 Task: Learn more about a business.
Action: Mouse moved to (645, 70)
Screenshot: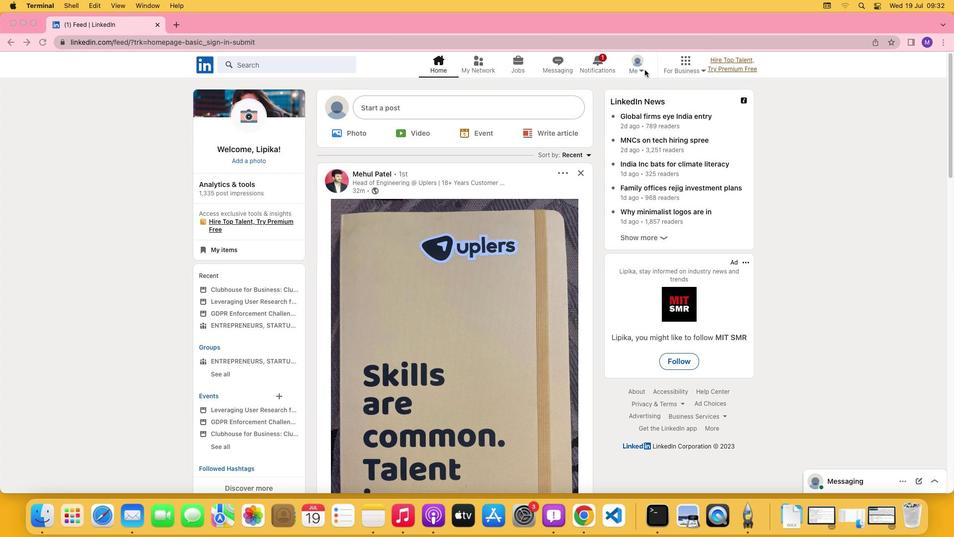 
Action: Mouse pressed left at (645, 70)
Screenshot: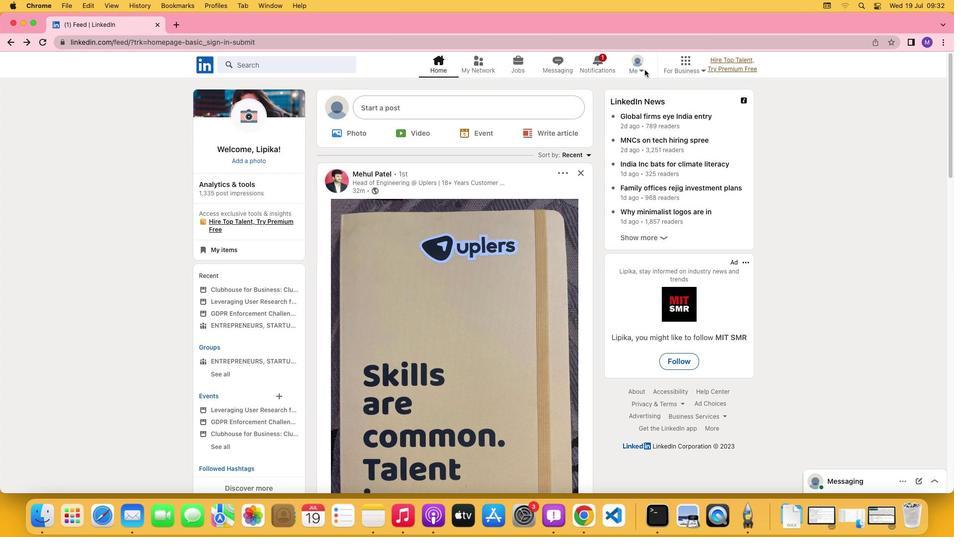 
Action: Mouse moved to (642, 71)
Screenshot: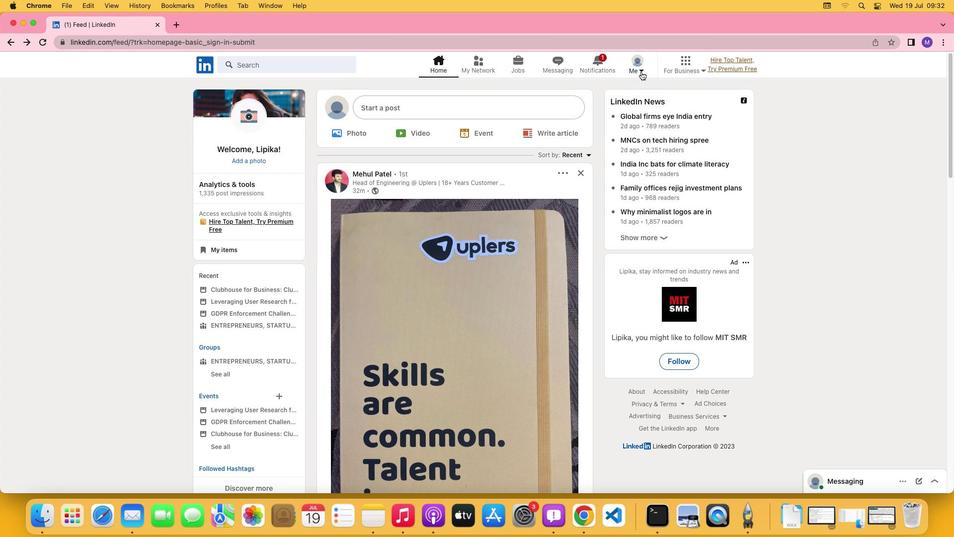 
Action: Mouse pressed left at (642, 71)
Screenshot: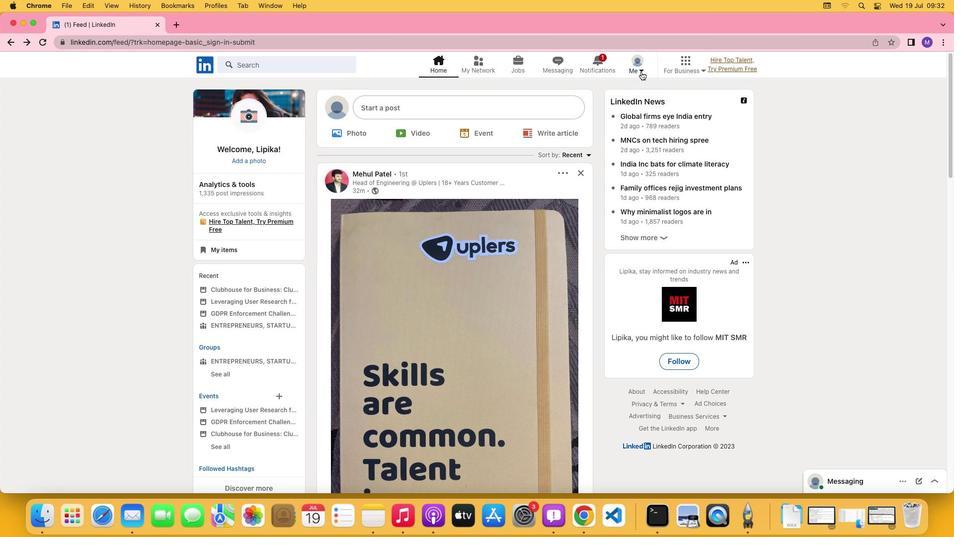 
Action: Mouse moved to (555, 171)
Screenshot: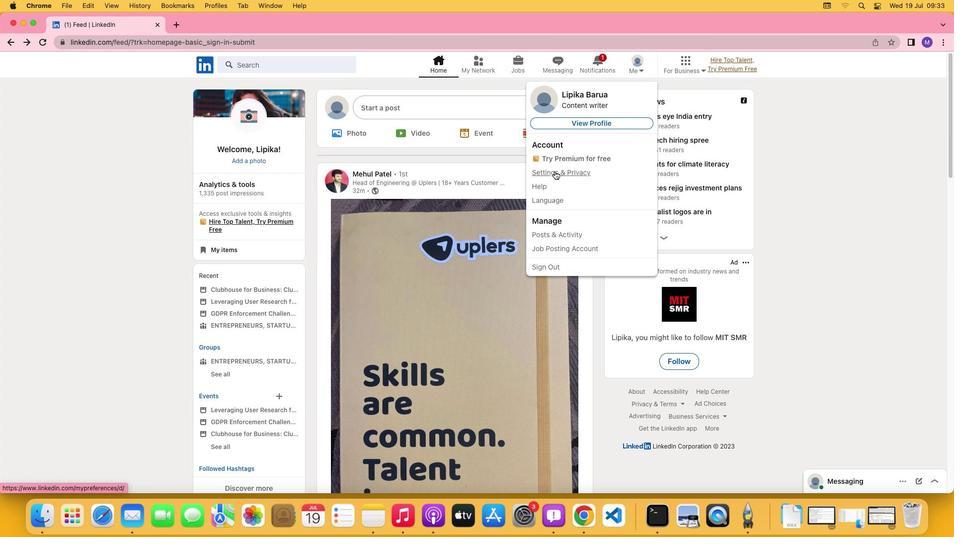 
Action: Mouse pressed left at (555, 171)
Screenshot: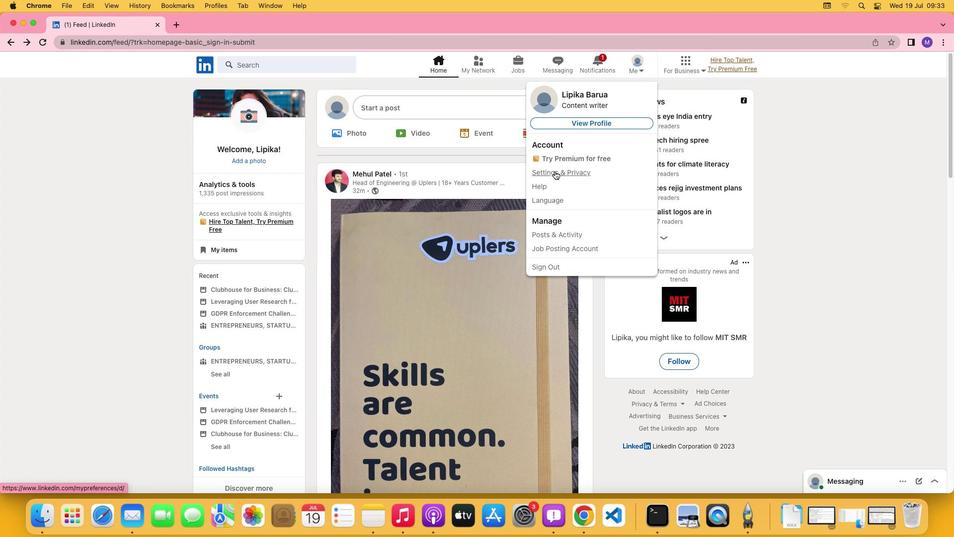 
Action: Mouse moved to (430, 322)
Screenshot: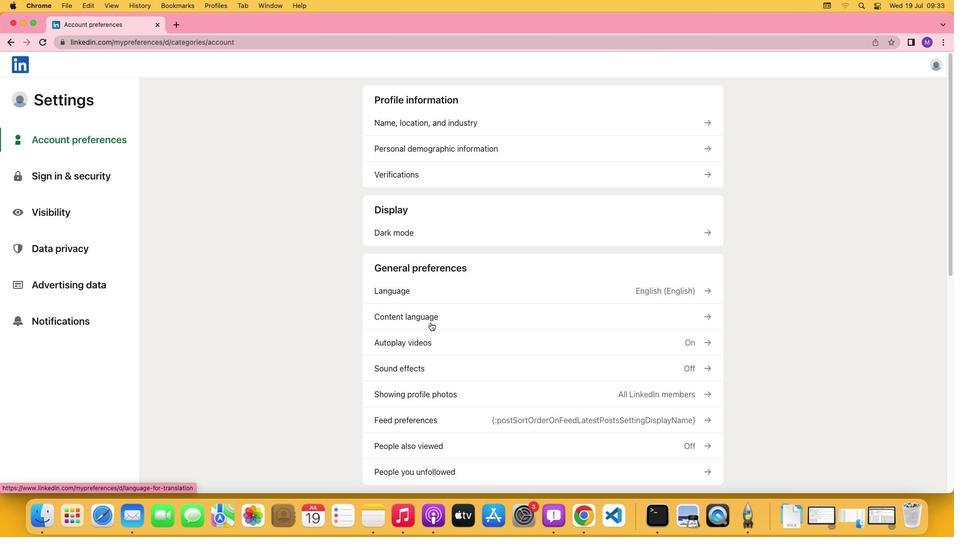 
Action: Mouse scrolled (430, 322) with delta (0, 0)
Screenshot: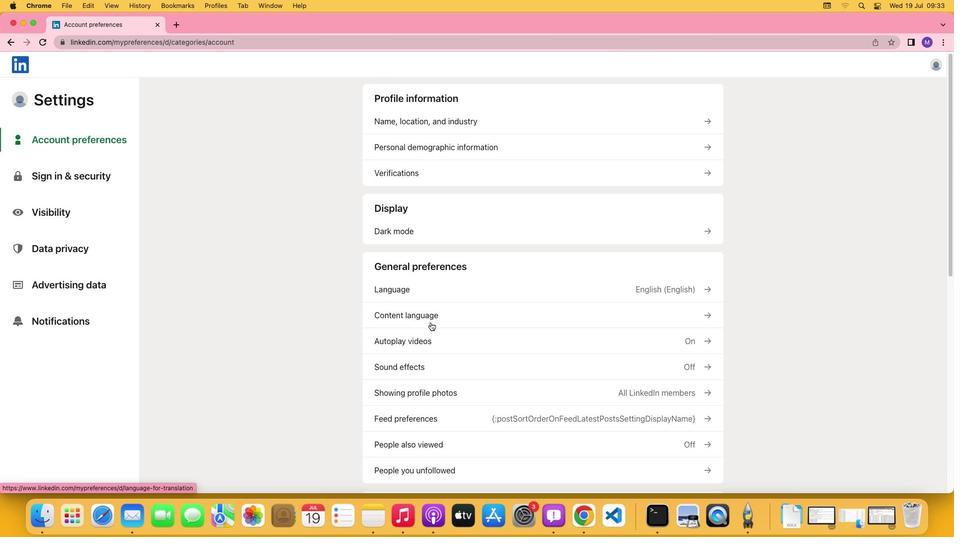 
Action: Mouse scrolled (430, 322) with delta (0, 0)
Screenshot: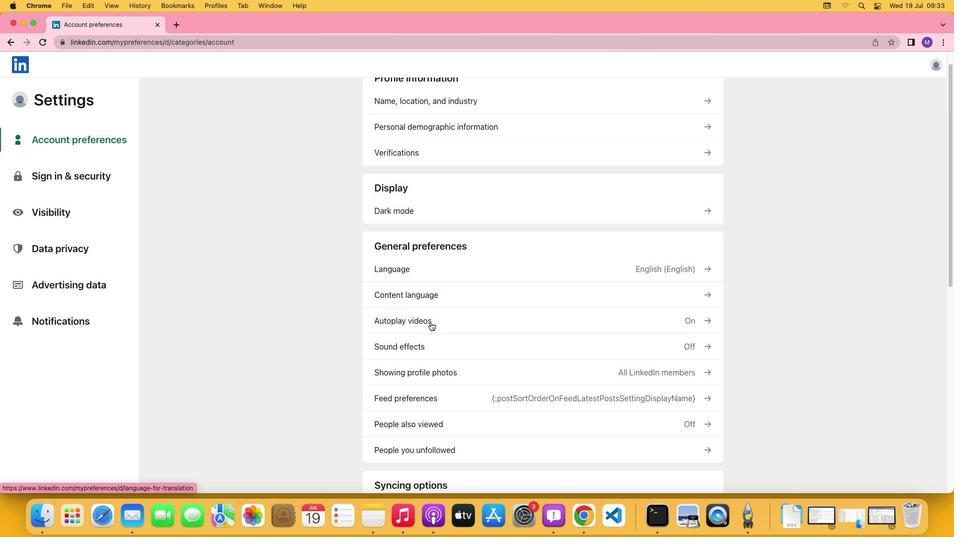 
Action: Mouse scrolled (430, 322) with delta (0, -1)
Screenshot: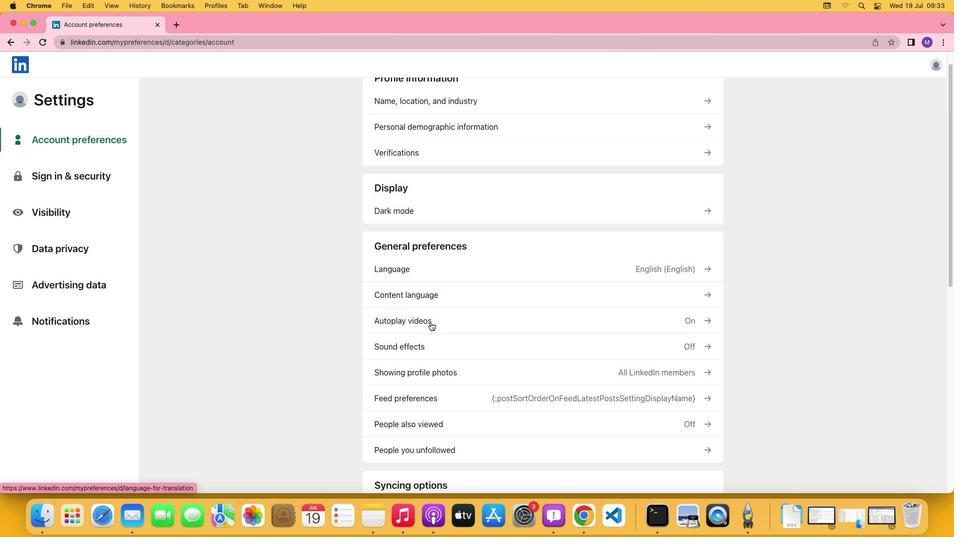 
Action: Mouse scrolled (430, 322) with delta (0, -2)
Screenshot: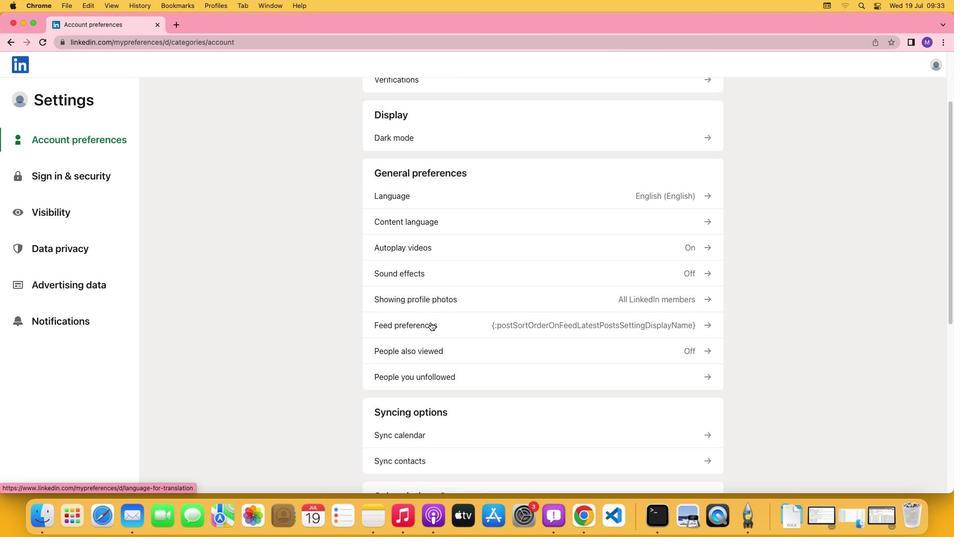 
Action: Mouse moved to (396, 404)
Screenshot: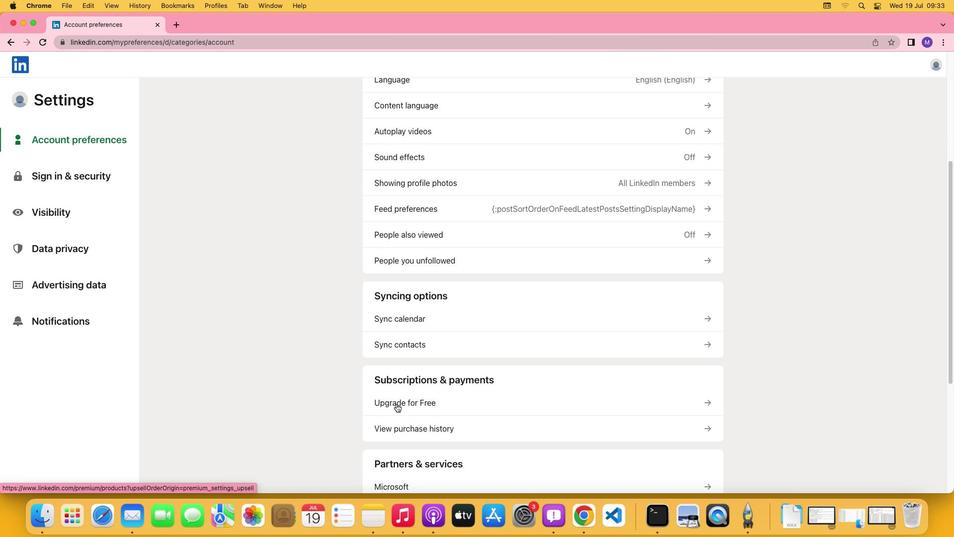
Action: Mouse pressed left at (396, 404)
Screenshot: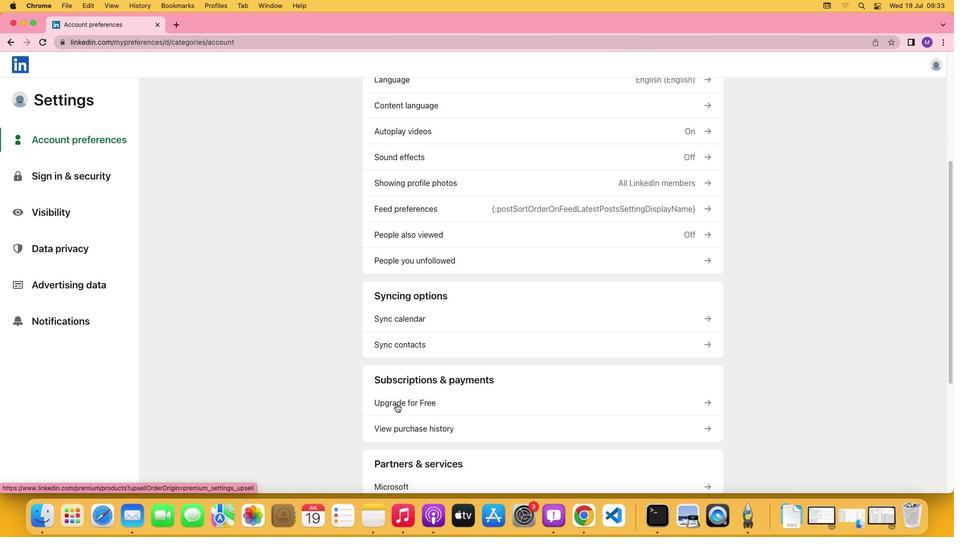 
Action: Mouse moved to (358, 255)
Screenshot: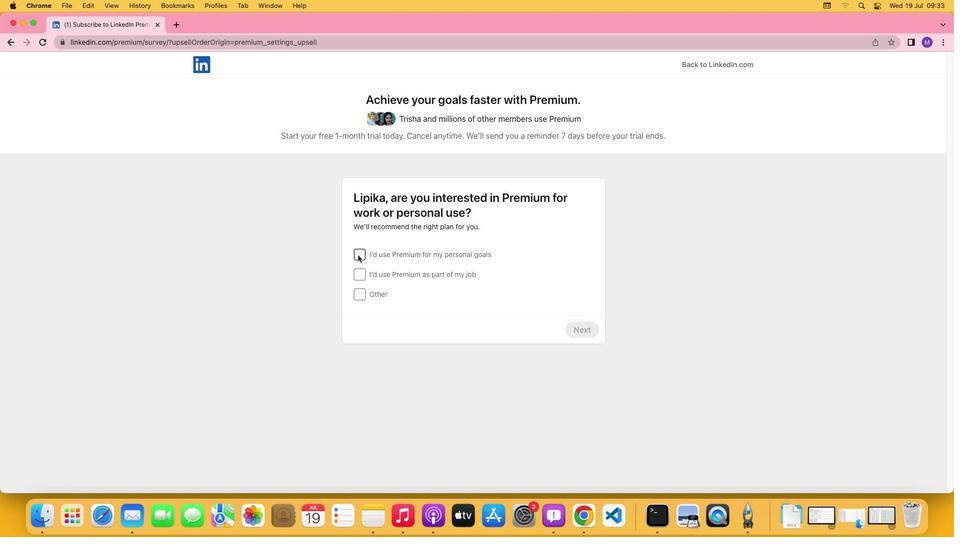 
Action: Mouse pressed left at (358, 255)
Screenshot: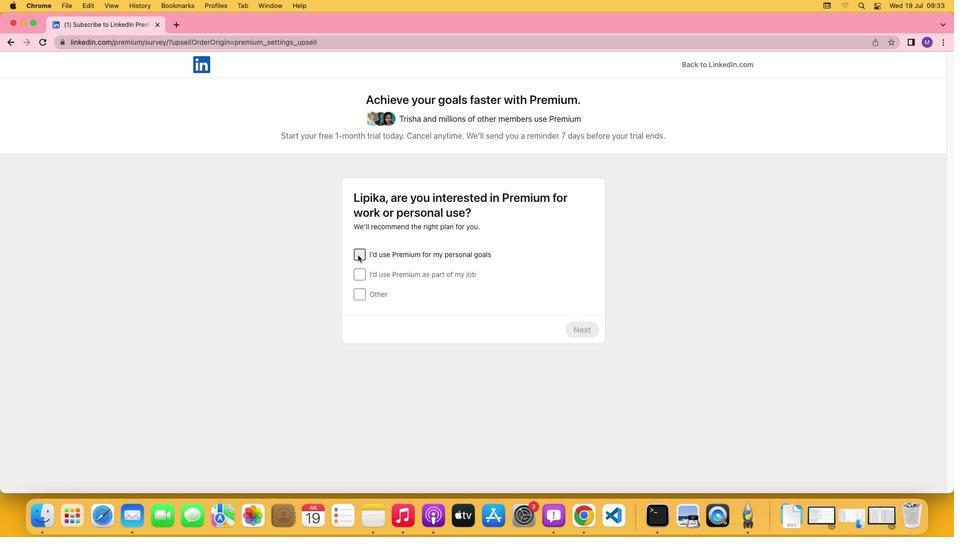 
Action: Mouse moved to (578, 332)
Screenshot: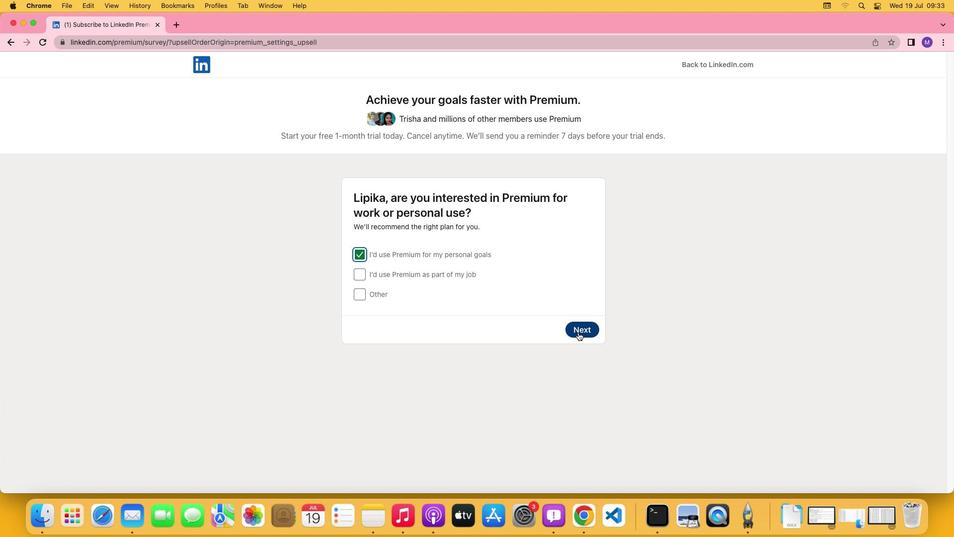 
Action: Mouse pressed left at (578, 332)
Screenshot: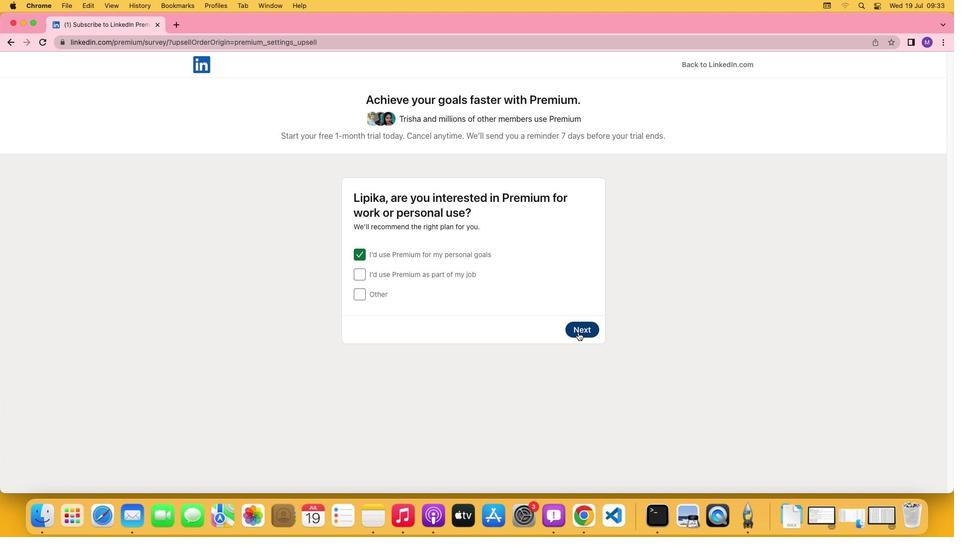 
Action: Mouse moved to (592, 377)
Screenshot: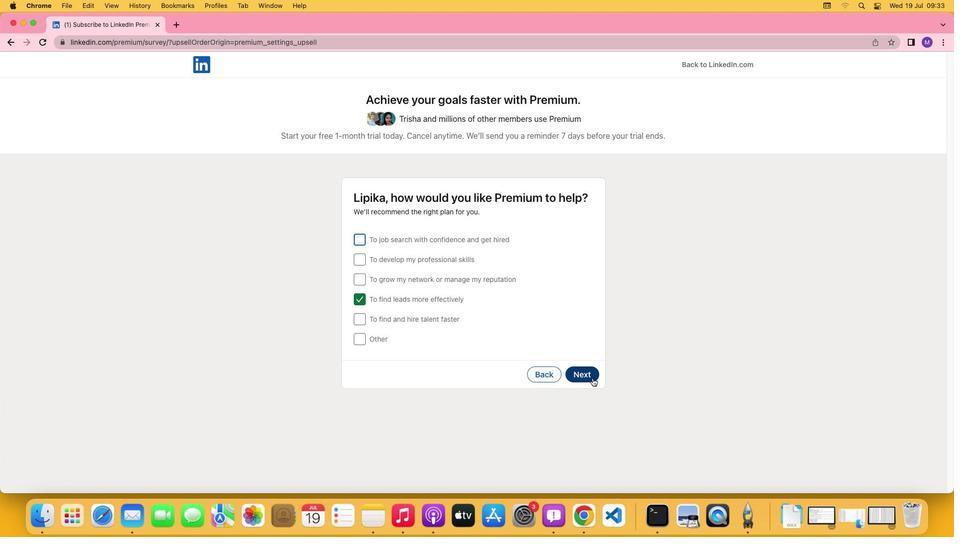
Action: Mouse pressed left at (592, 377)
Screenshot: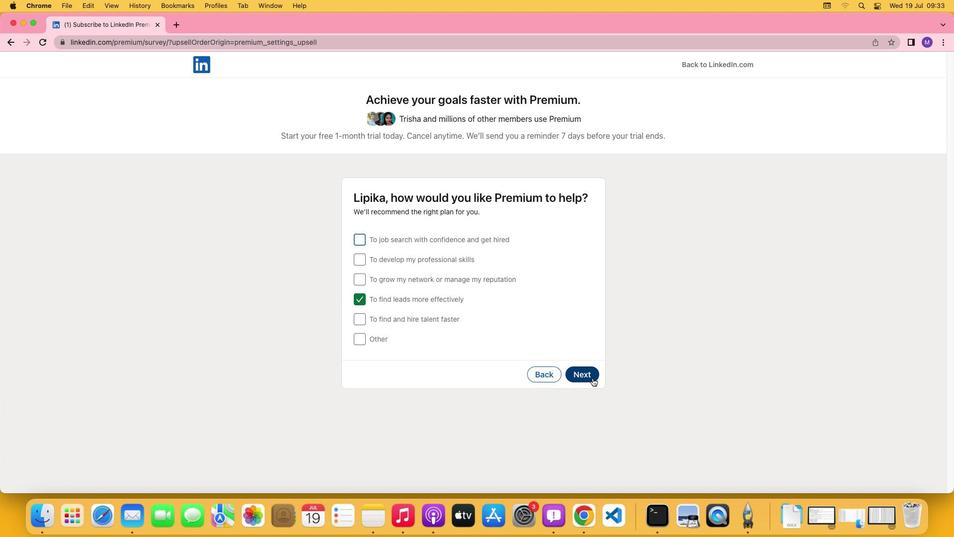 
Action: Mouse moved to (362, 258)
Screenshot: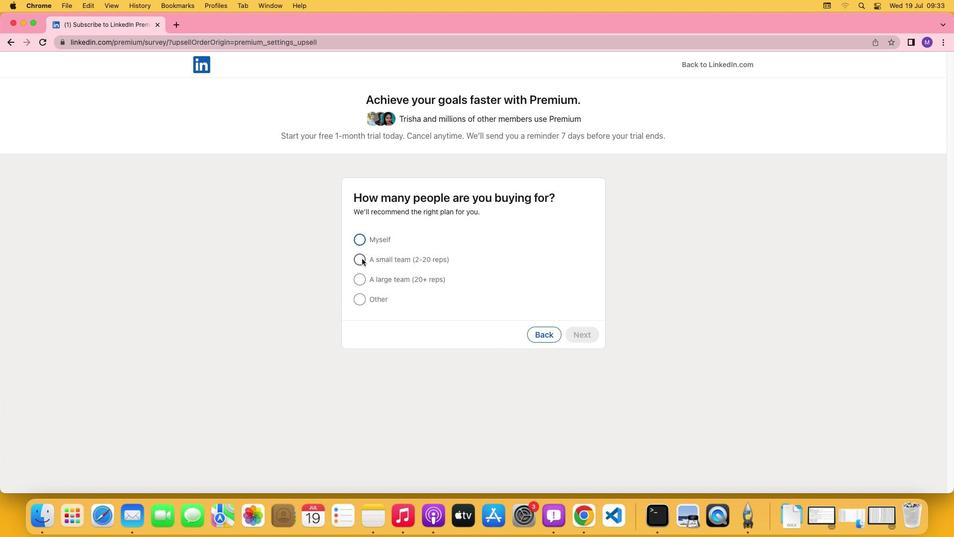 
Action: Mouse pressed left at (362, 258)
Screenshot: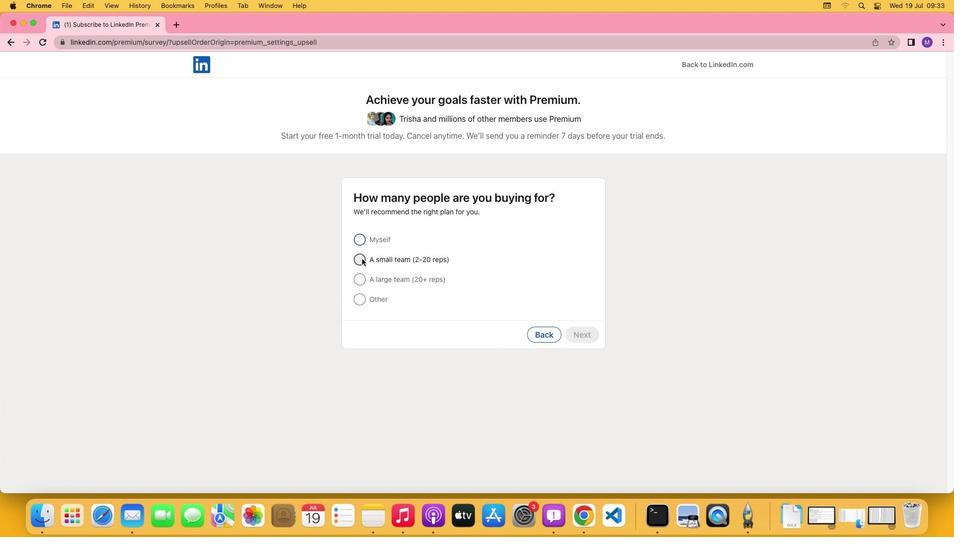 
Action: Mouse moved to (577, 334)
Screenshot: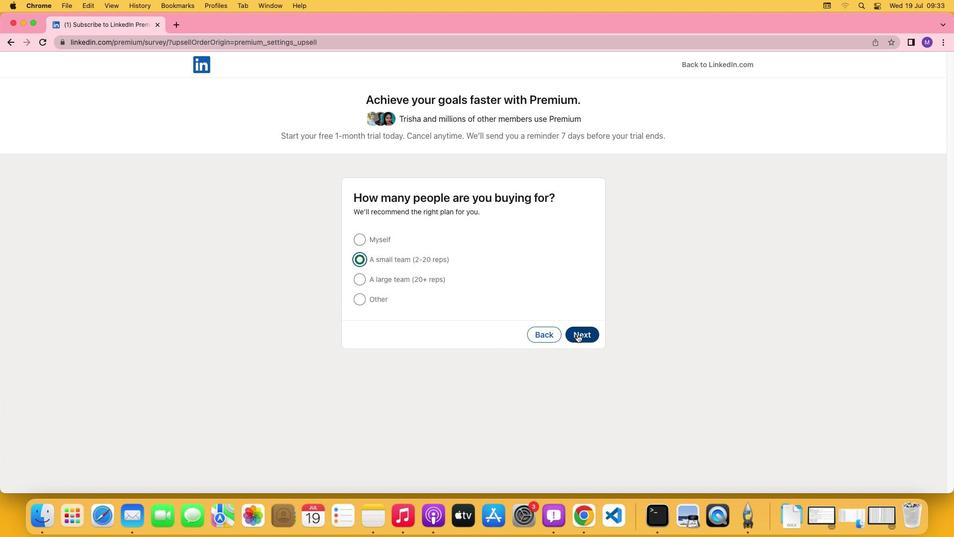 
Action: Mouse pressed left at (577, 334)
Screenshot: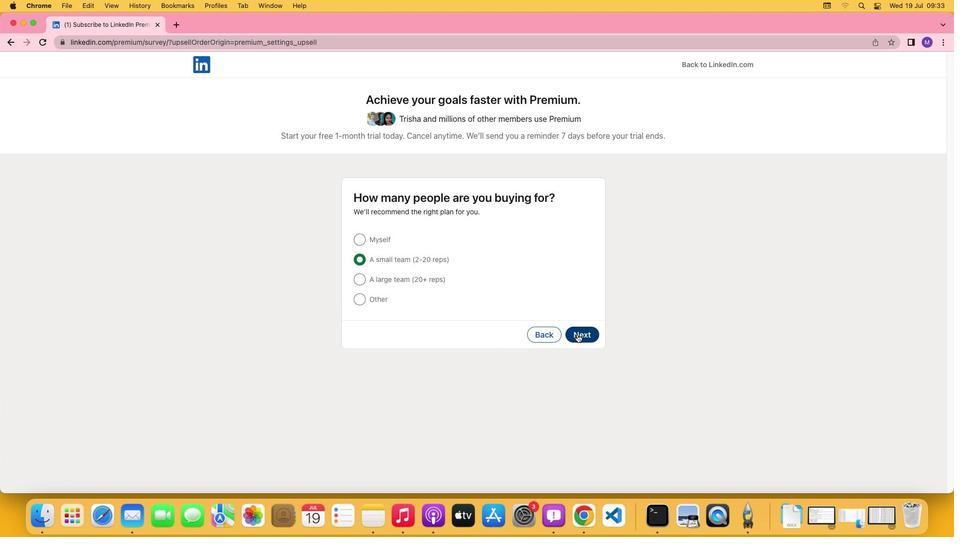 
Action: Mouse moved to (217, 456)
Screenshot: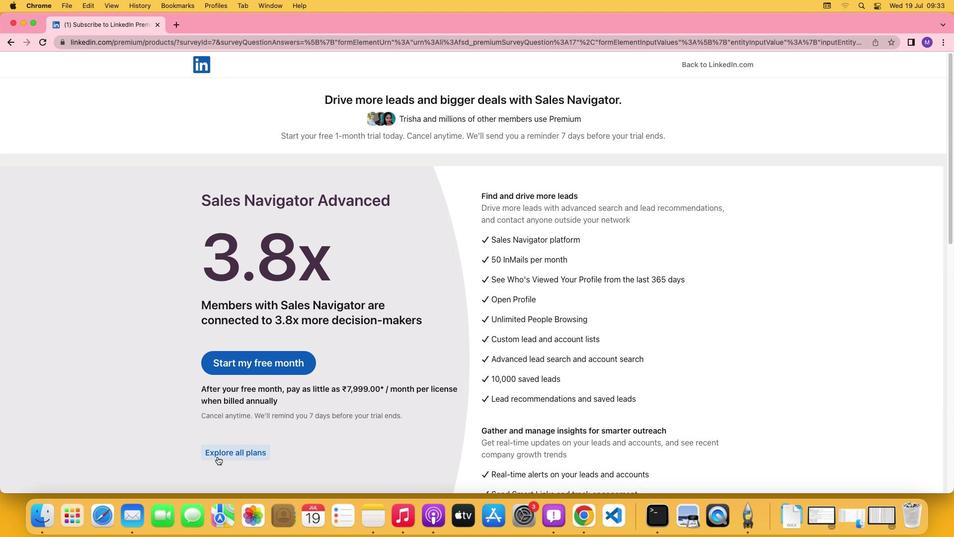 
Action: Mouse pressed left at (217, 456)
Screenshot: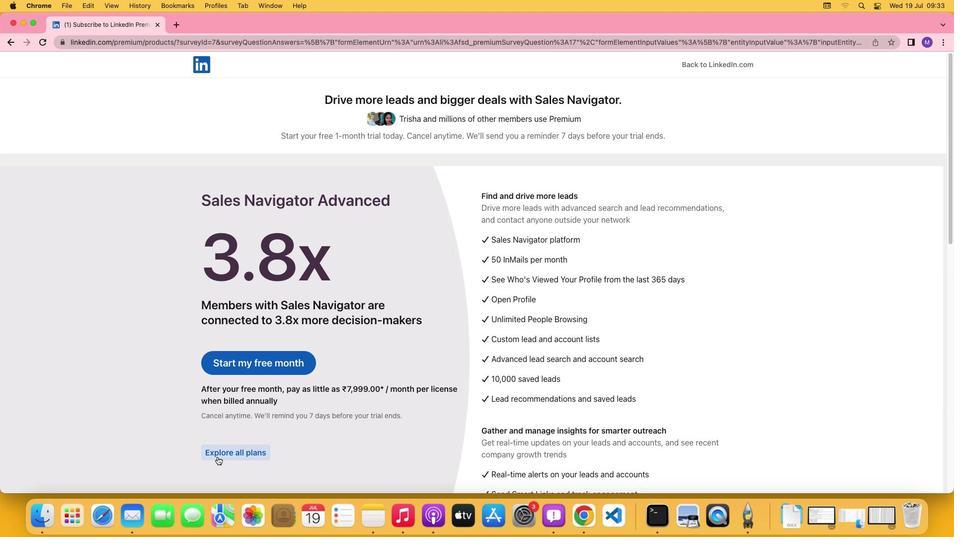 
Action: Mouse moved to (385, 397)
Screenshot: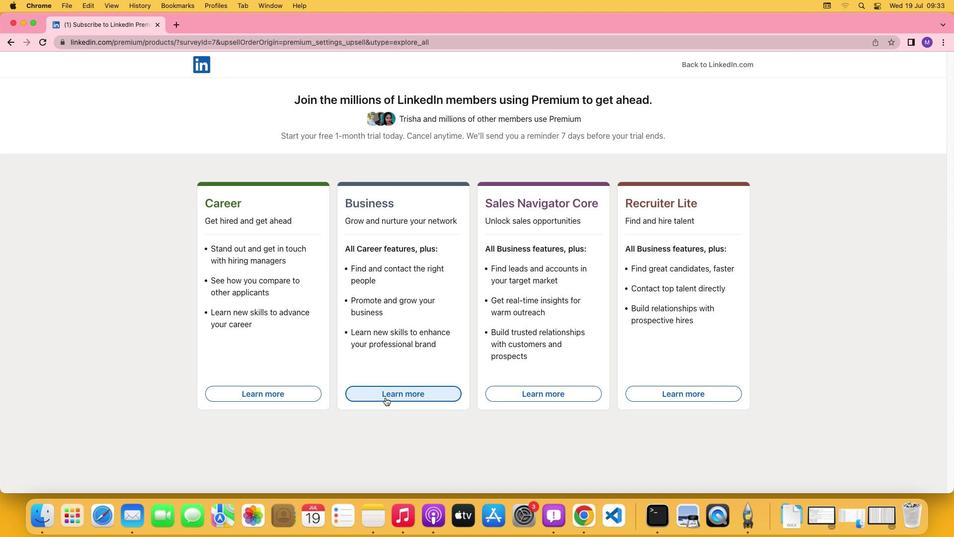 
Action: Mouse pressed left at (385, 397)
Screenshot: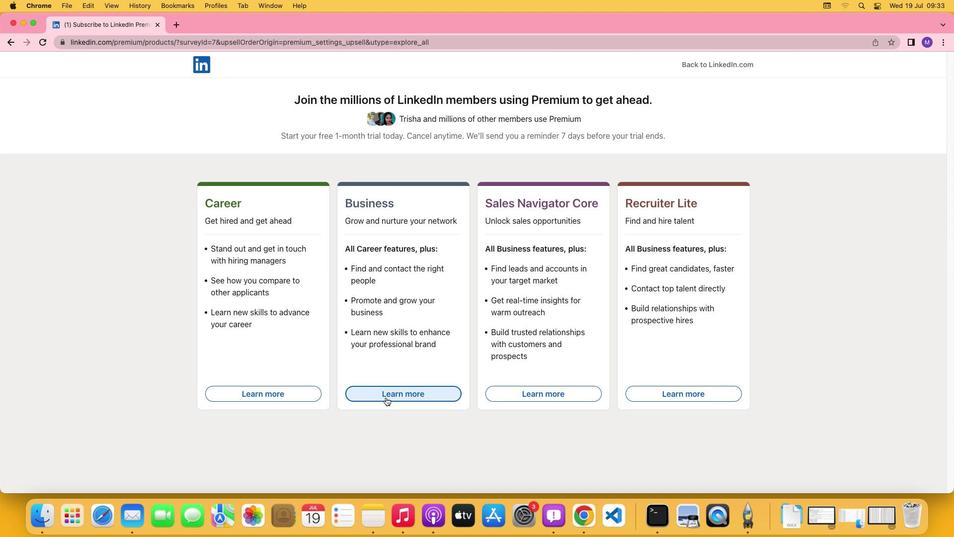 
Action: Mouse moved to (385, 397)
Screenshot: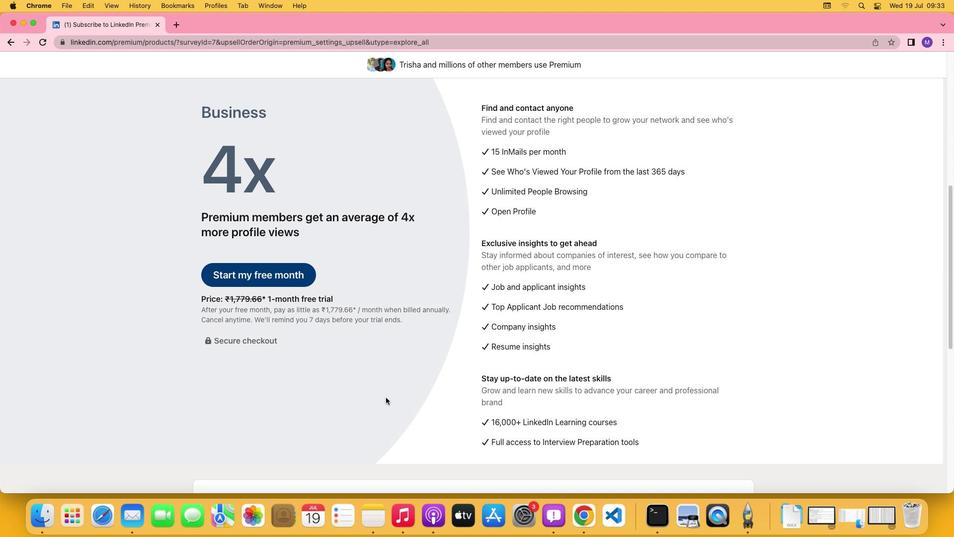 
